 Task: Add From The Ground Up Original Cauliflower Pretzel Sticks to the cart.
Action: Mouse moved to (252, 116)
Screenshot: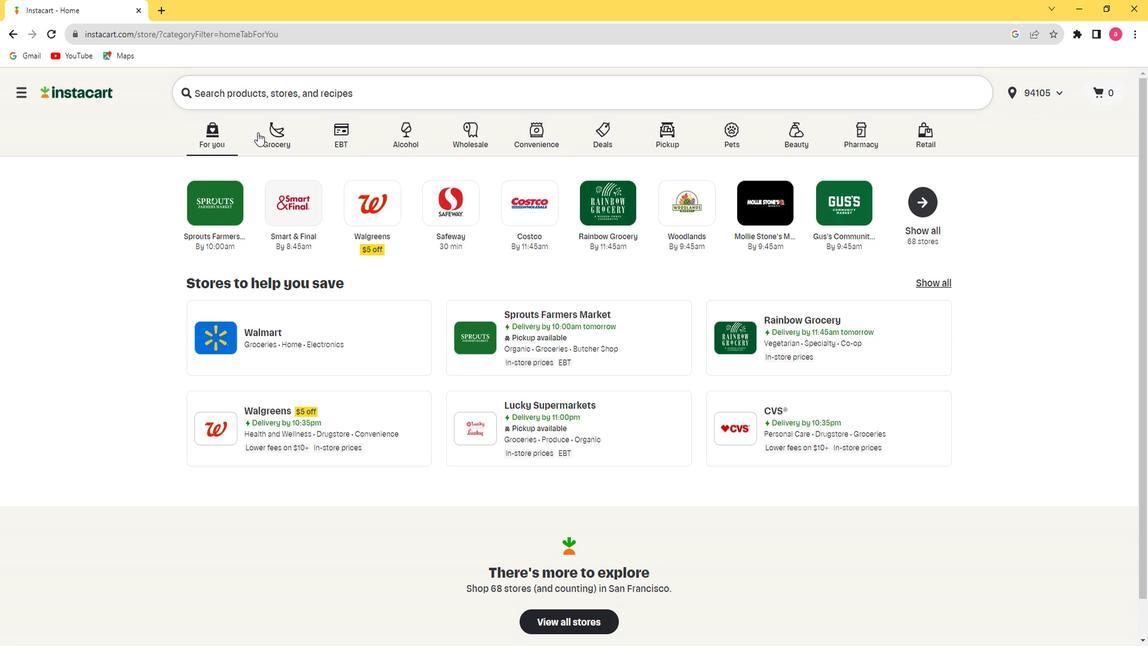 
Action: Mouse pressed left at (252, 116)
Screenshot: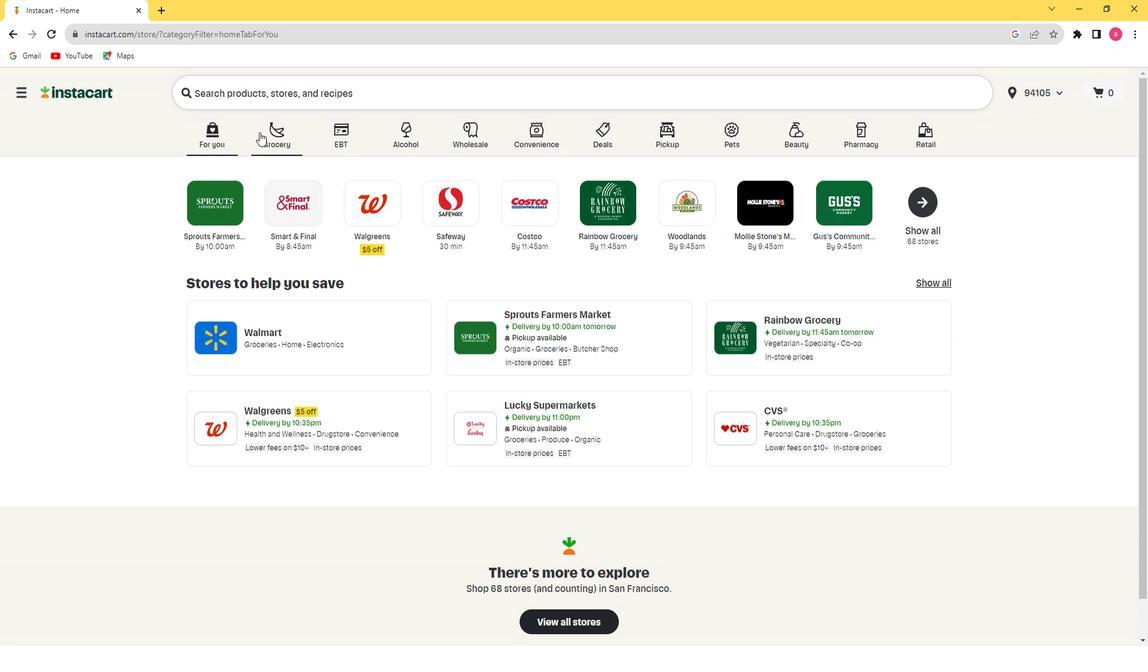 
Action: Mouse moved to (716, 231)
Screenshot: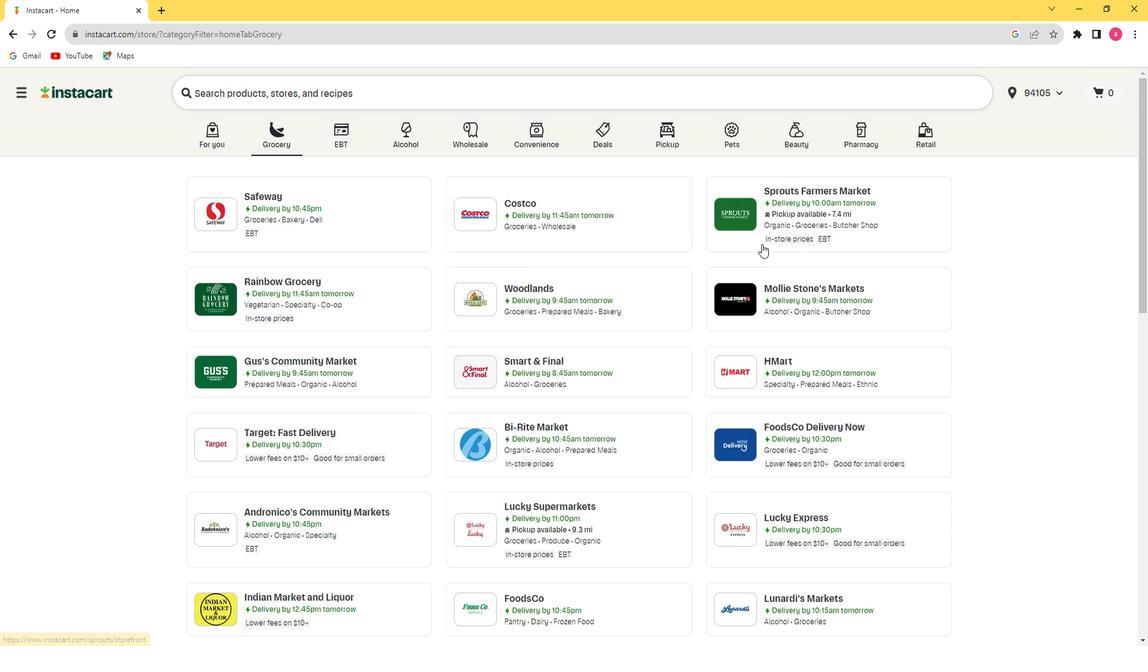
Action: Mouse pressed left at (716, 231)
Screenshot: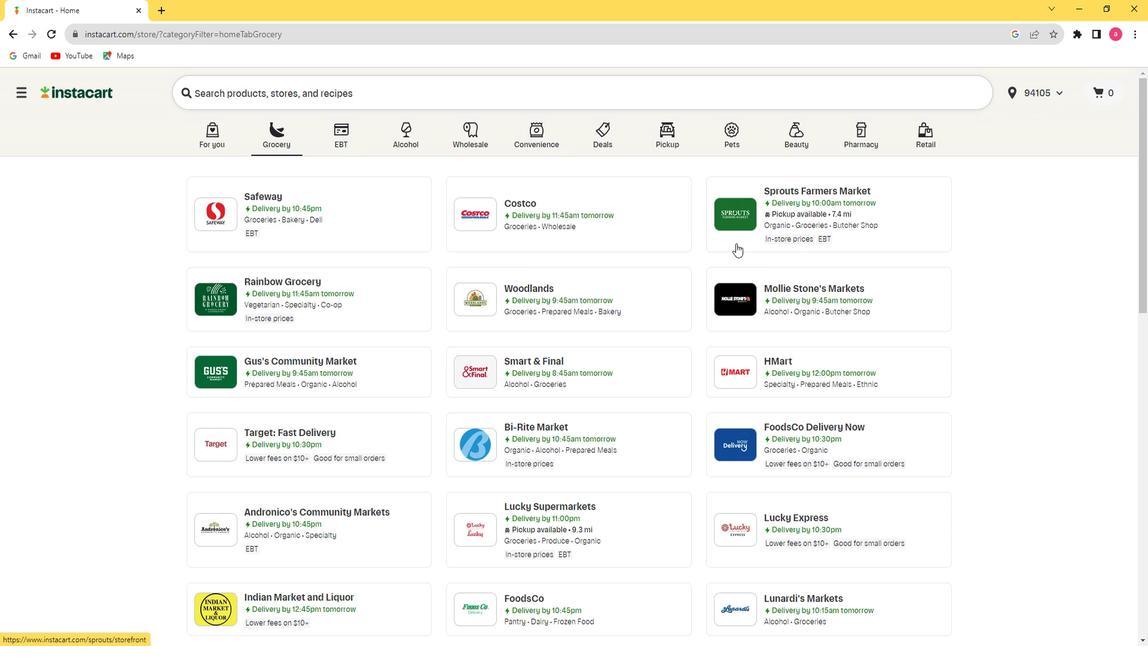 
Action: Mouse moved to (68, 489)
Screenshot: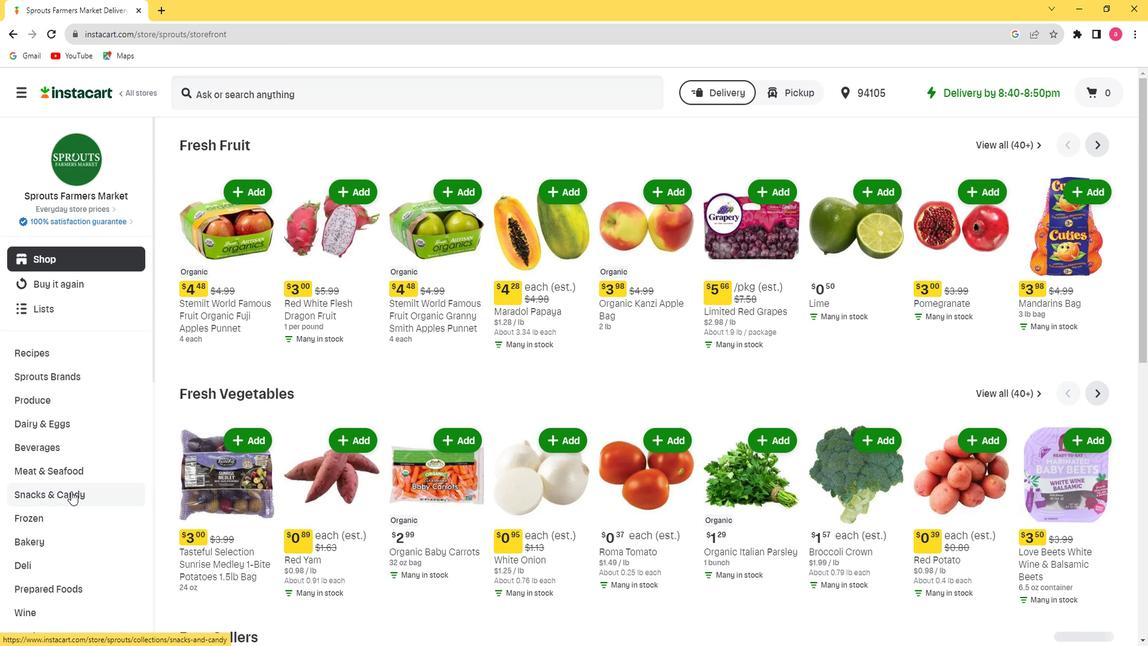 
Action: Mouse pressed left at (68, 489)
Screenshot: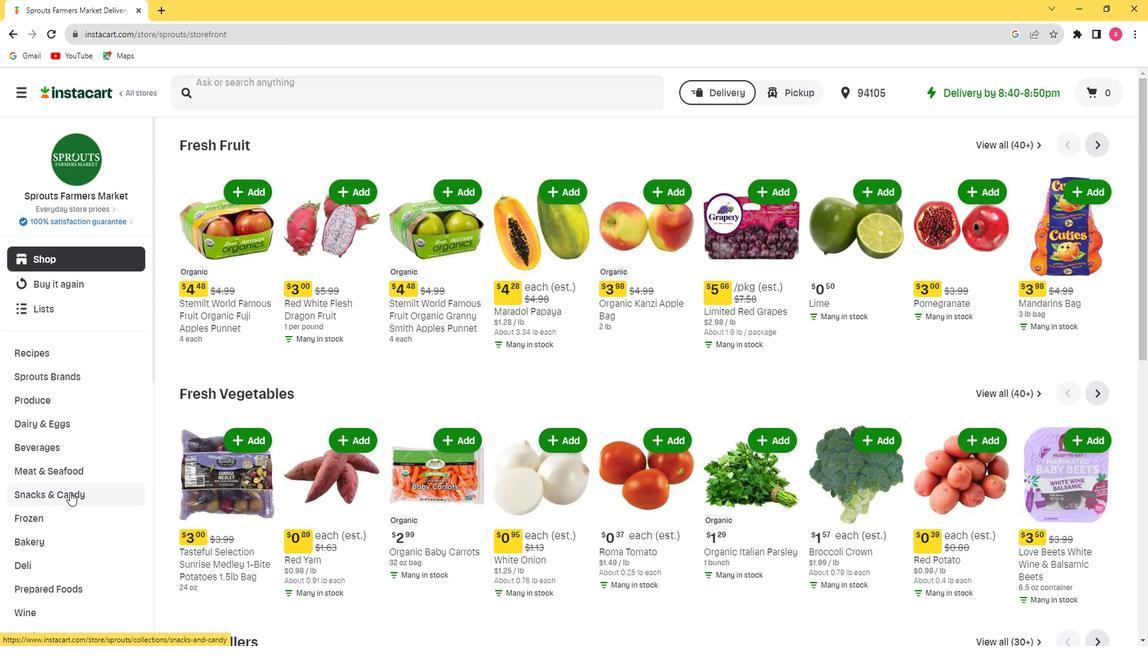 
Action: Mouse moved to (77, 473)
Screenshot: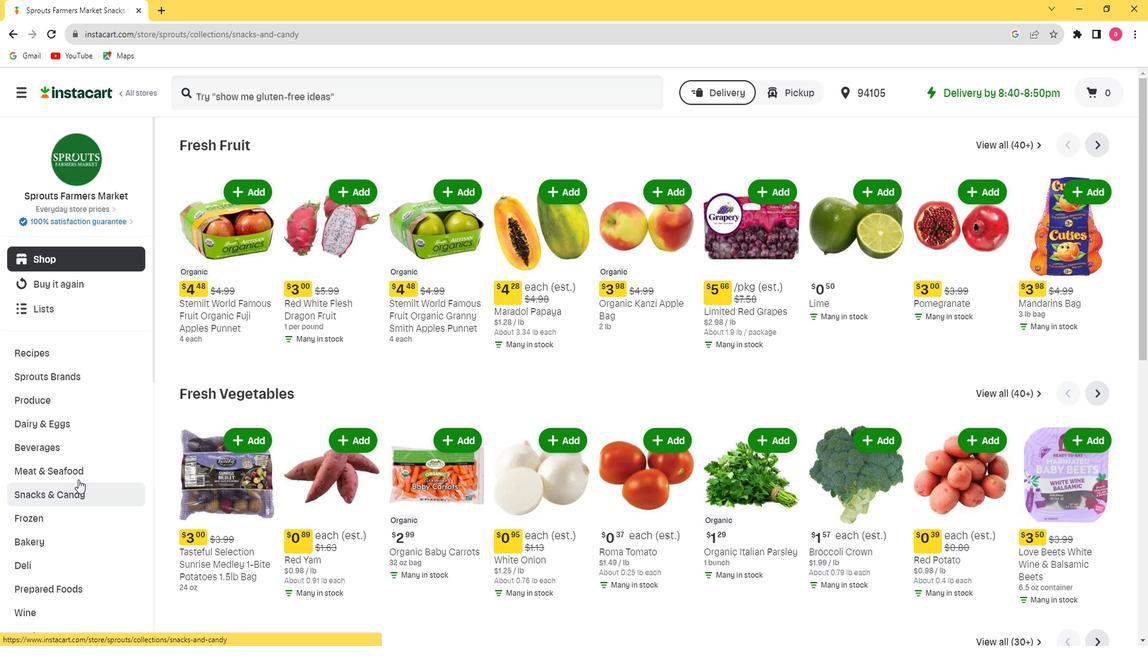 
Action: Mouse scrolled (77, 473) with delta (0, 0)
Screenshot: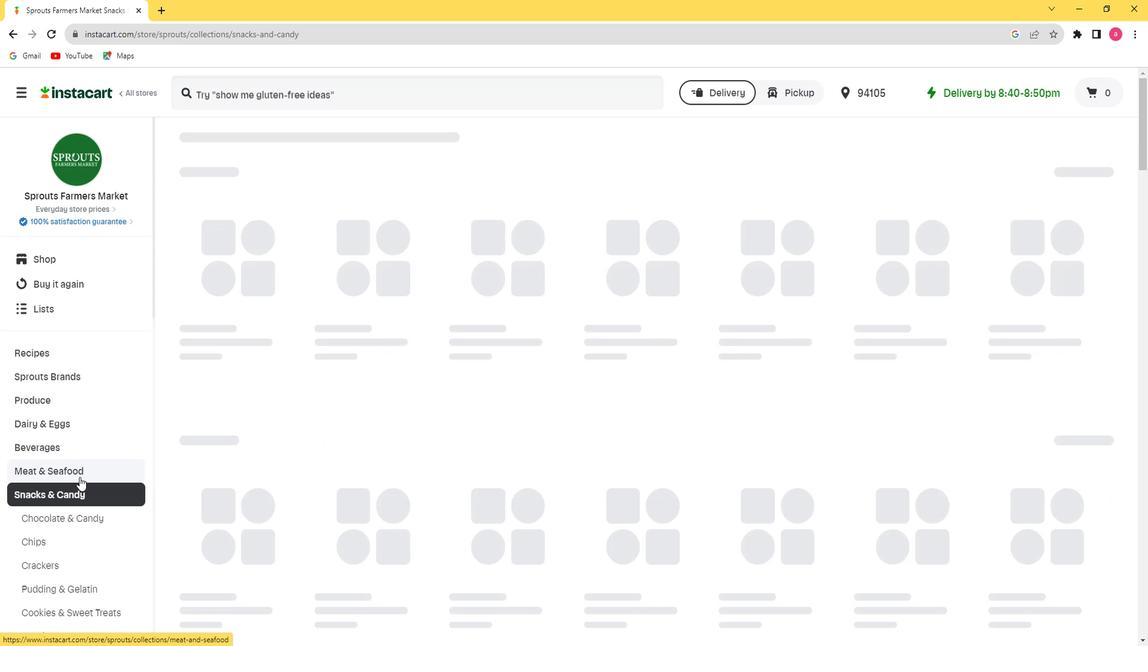 
Action: Mouse scrolled (77, 473) with delta (0, 0)
Screenshot: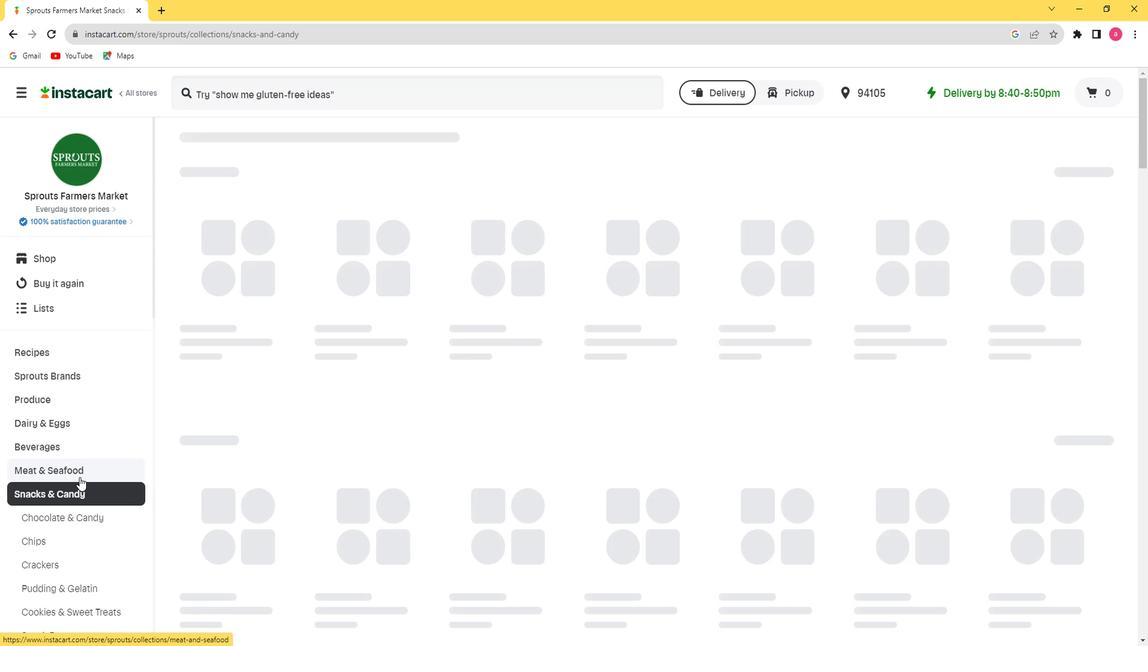 
Action: Mouse moved to (78, 461)
Screenshot: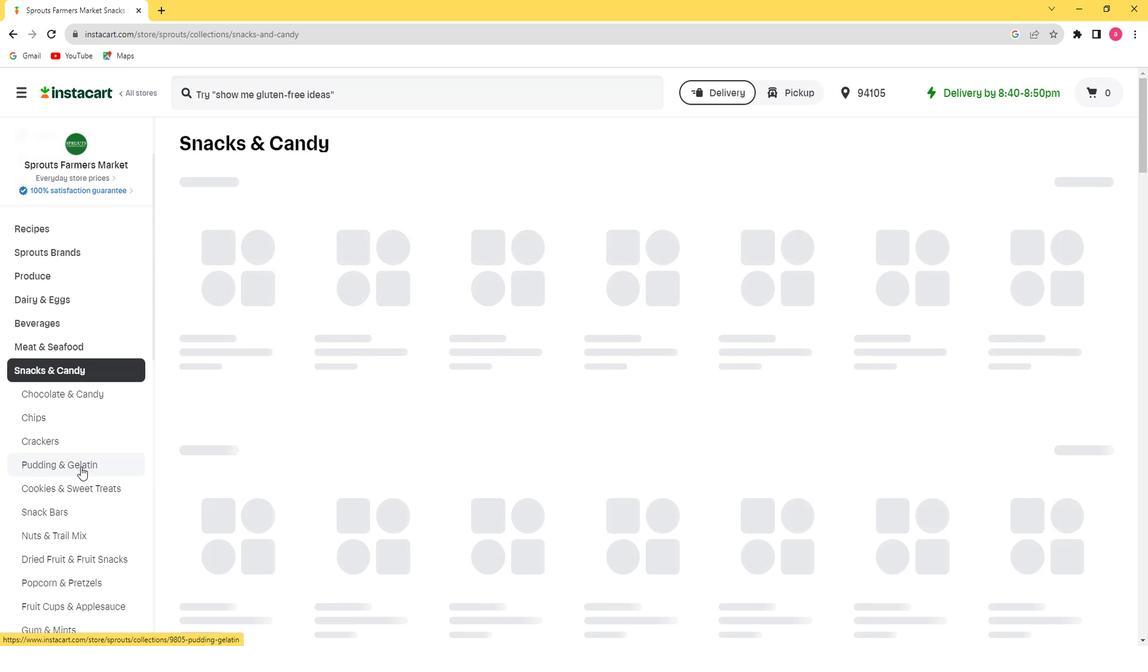
Action: Mouse scrolled (78, 461) with delta (0, 0)
Screenshot: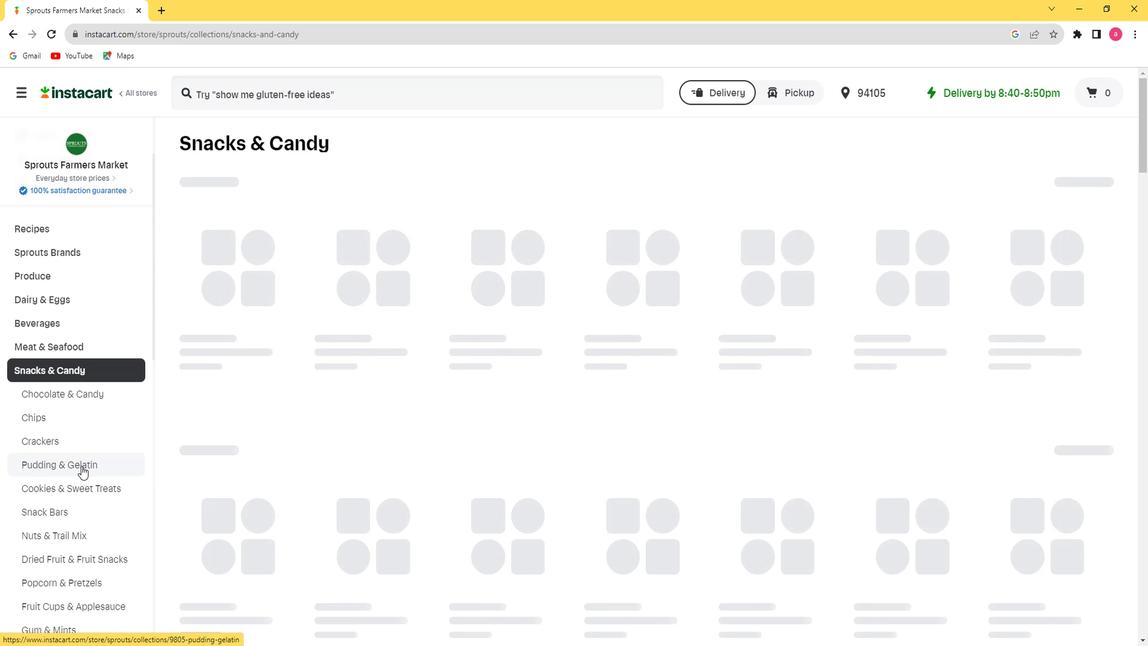 
Action: Mouse moved to (73, 468)
Screenshot: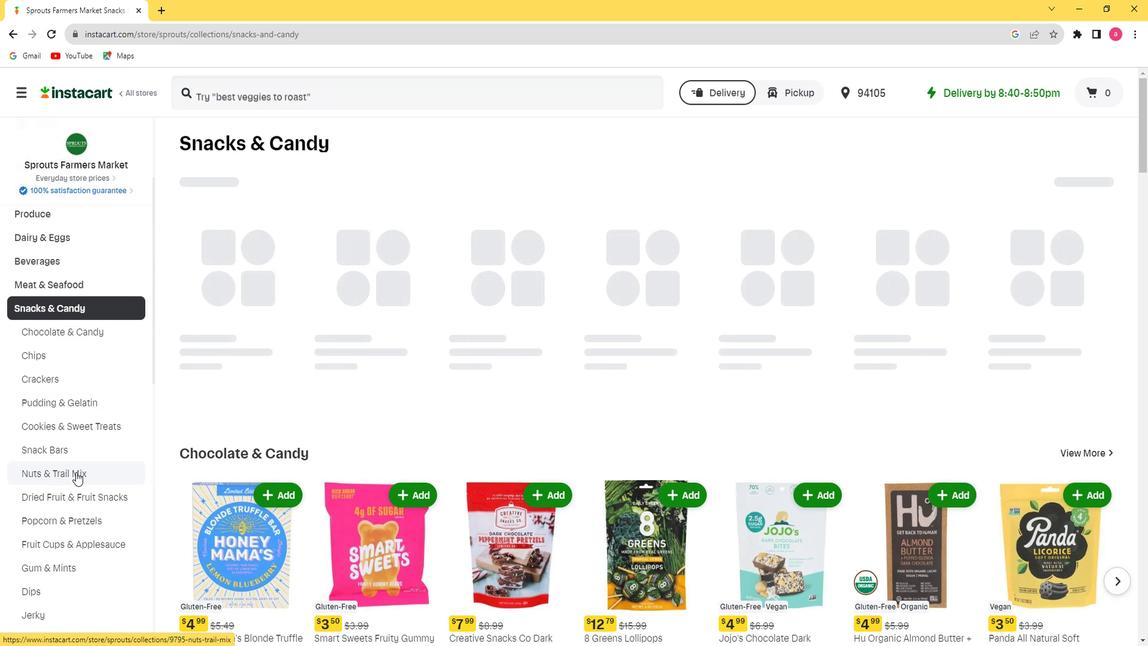 
Action: Mouse pressed left at (73, 468)
Screenshot: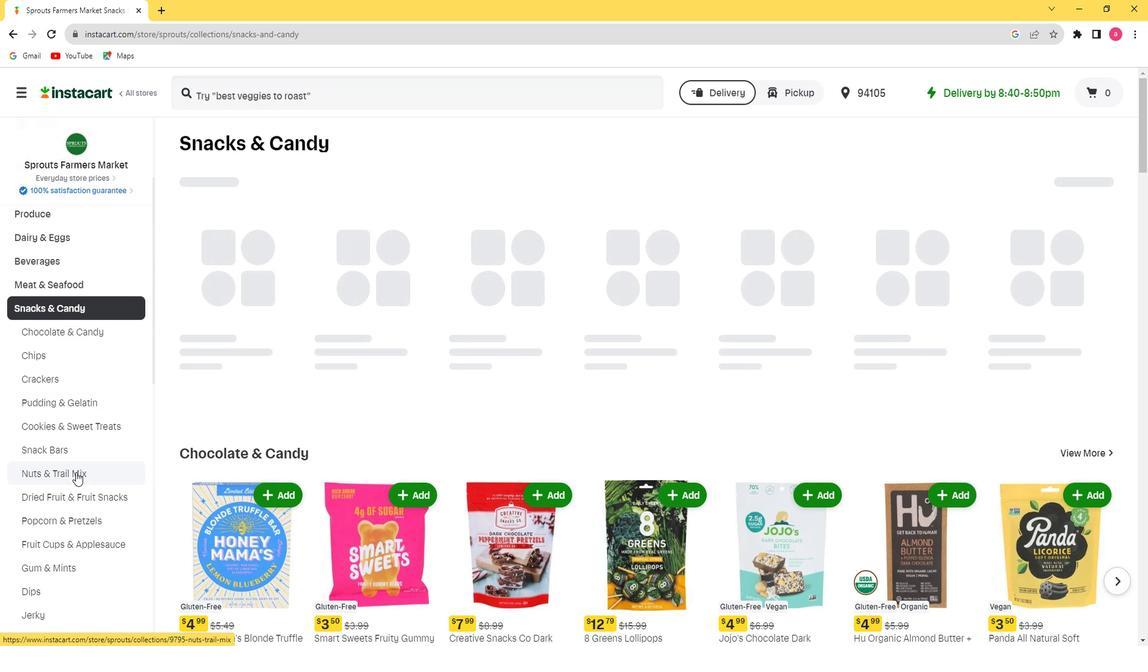 
Action: Mouse moved to (239, 175)
Screenshot: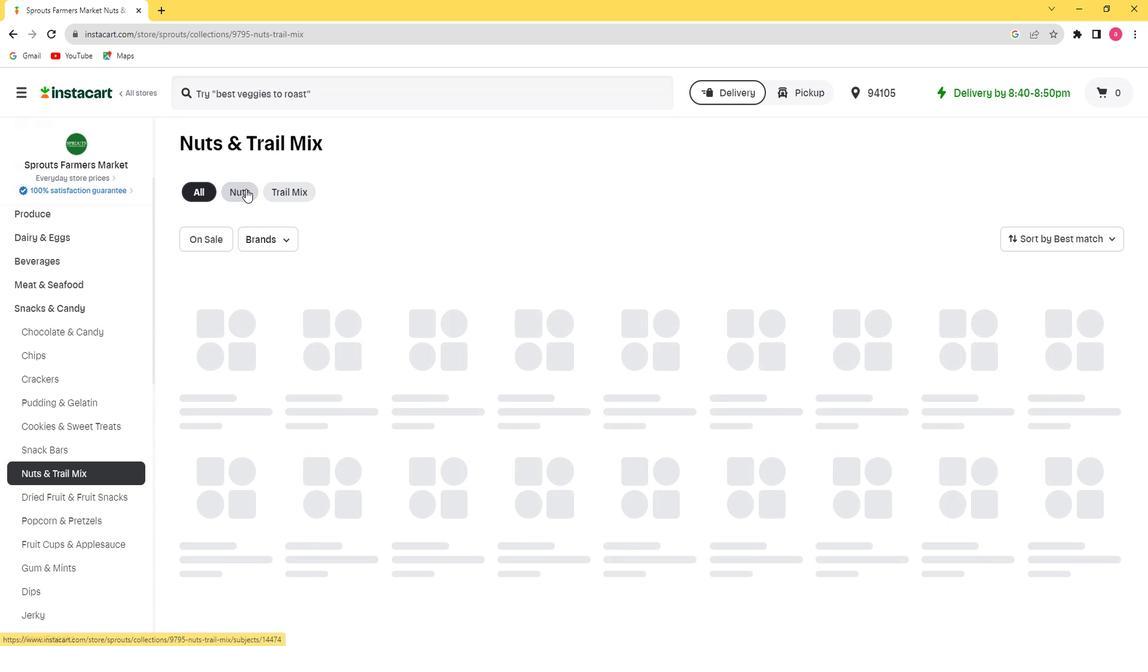 
Action: Mouse pressed left at (239, 175)
Screenshot: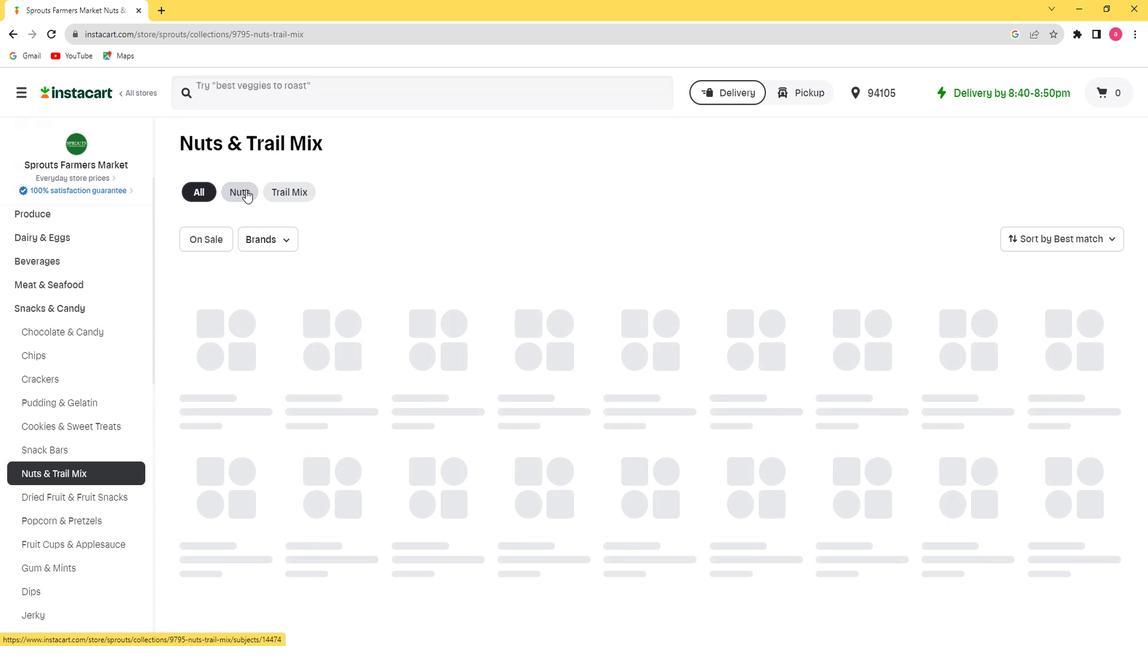 
Action: Mouse moved to (263, 75)
Screenshot: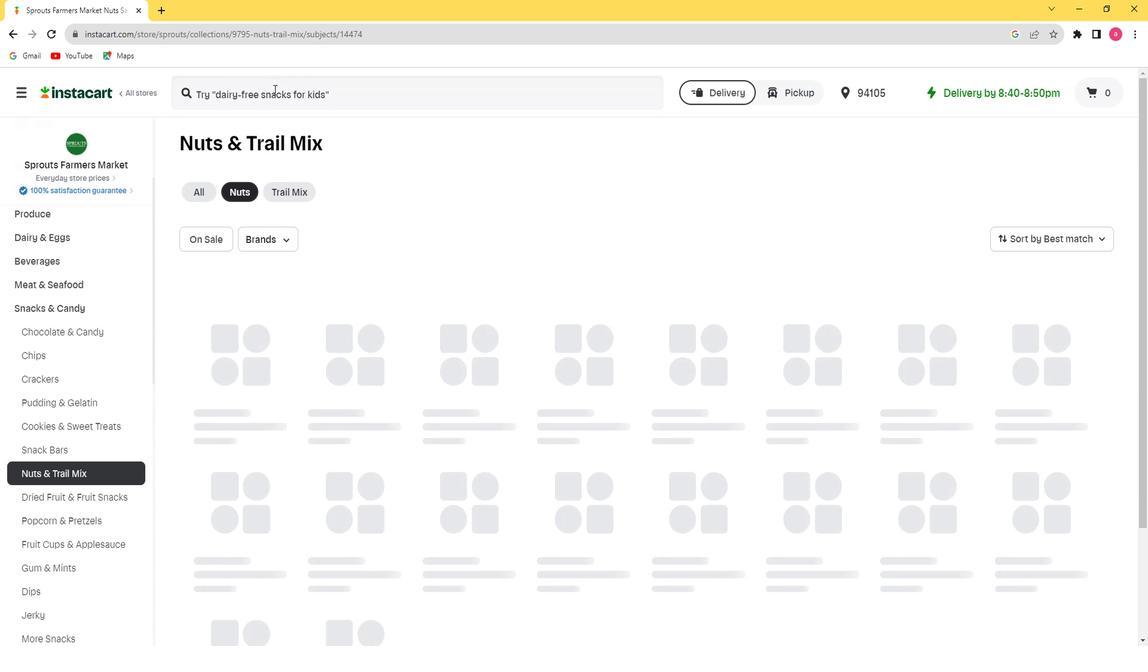 
Action: Mouse pressed left at (263, 75)
Screenshot: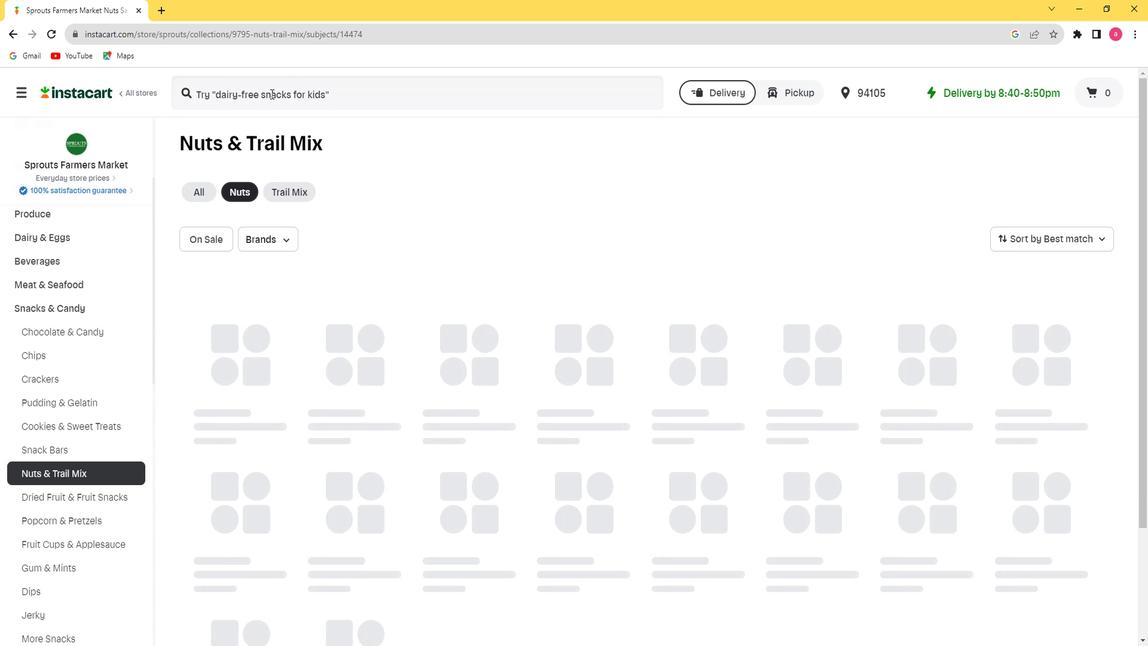 
Action: Key pressed <Key.shift>From<Key.space><Key.shift><Key.shift><Key.shift><Key.shift><Key.shift><Key.shift><Key.shift><Key.shift>The<Key.space><Key.shift><Key.shift><Key.shift><Key.shift><Key.shift><Key.shift><Key.shift><Key.shift><Key.shift><Key.shift><Key.shift>Ground<Key.space><Key.shift><Key.shift><Key.shift><Key.shift><Key.shift><Key.shift><Key.shift><Key.shift><Key.shift><Key.shift><Key.shift><Key.shift><Key.shift><Key.shift><Key.shift><Key.shift><Key.shift><Key.shift><Key.shift><Key.shift><Key.shift><Key.shift><Key.shift>Up<Key.space><Key.shift>Original<Key.space><Key.shift><Key.shift><Key.shift><Key.shift><Key.shift><Key.shift><Key.shift><Key.shift><Key.shift><Key.shift><Key.shift><Key.shift><Key.shift><Key.shift><Key.shift>Cauliflower<Key.space><Key.shift><Key.shift><Key.shift><Key.shift><Key.shift><Key.shift><Key.shift><Key.shift><Key.shift><Key.shift>Pretzel<Key.space><Key.shift>Sticks<Key.enter>
Screenshot: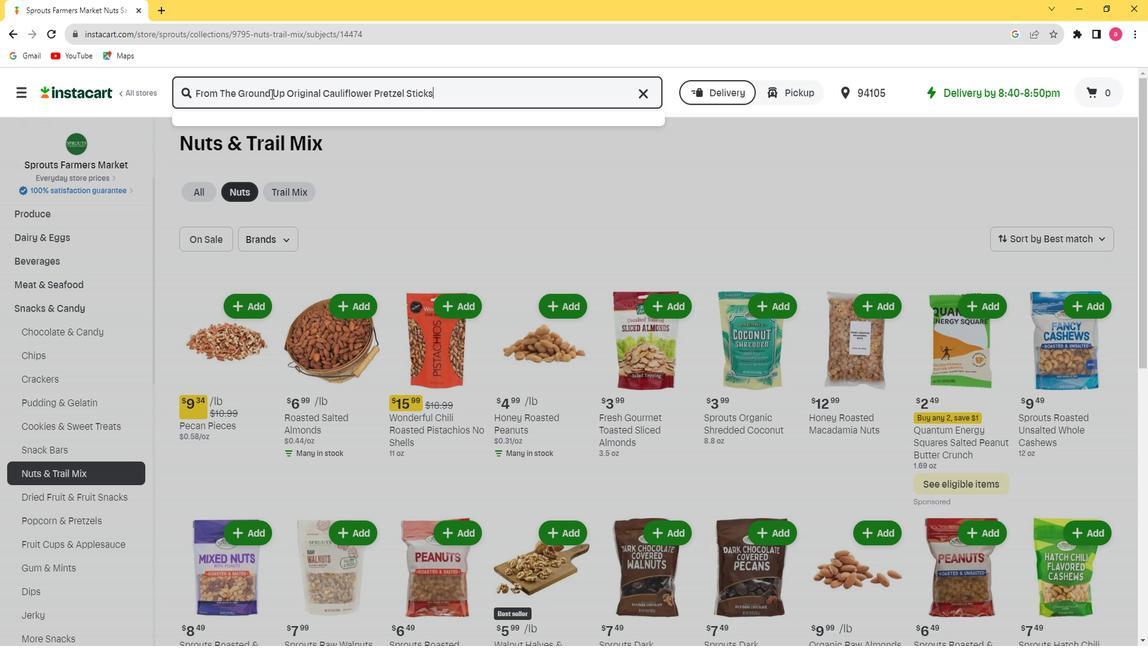 
Action: Mouse moved to (320, 208)
Screenshot: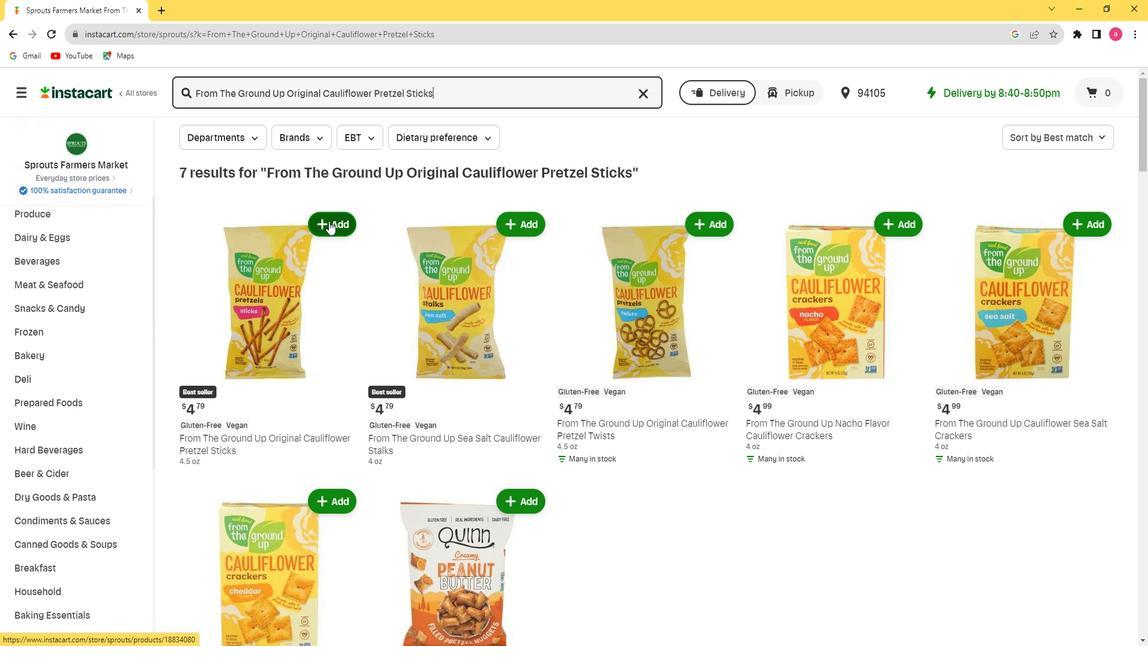 
Action: Mouse pressed left at (320, 208)
Screenshot: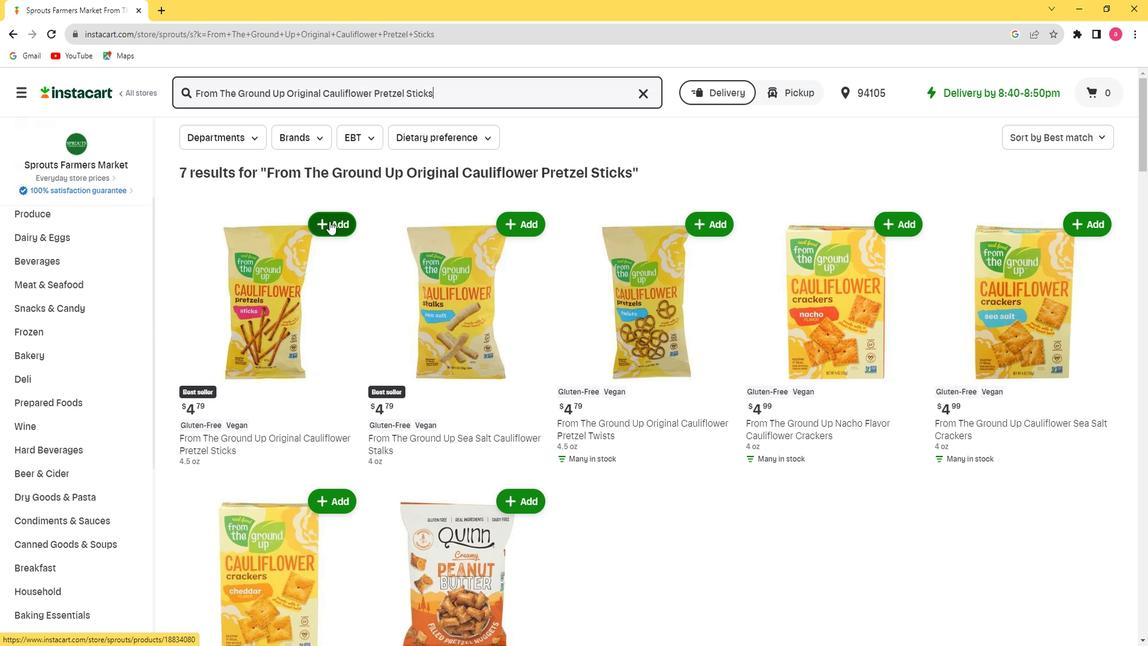 
Action: Mouse moved to (333, 298)
Screenshot: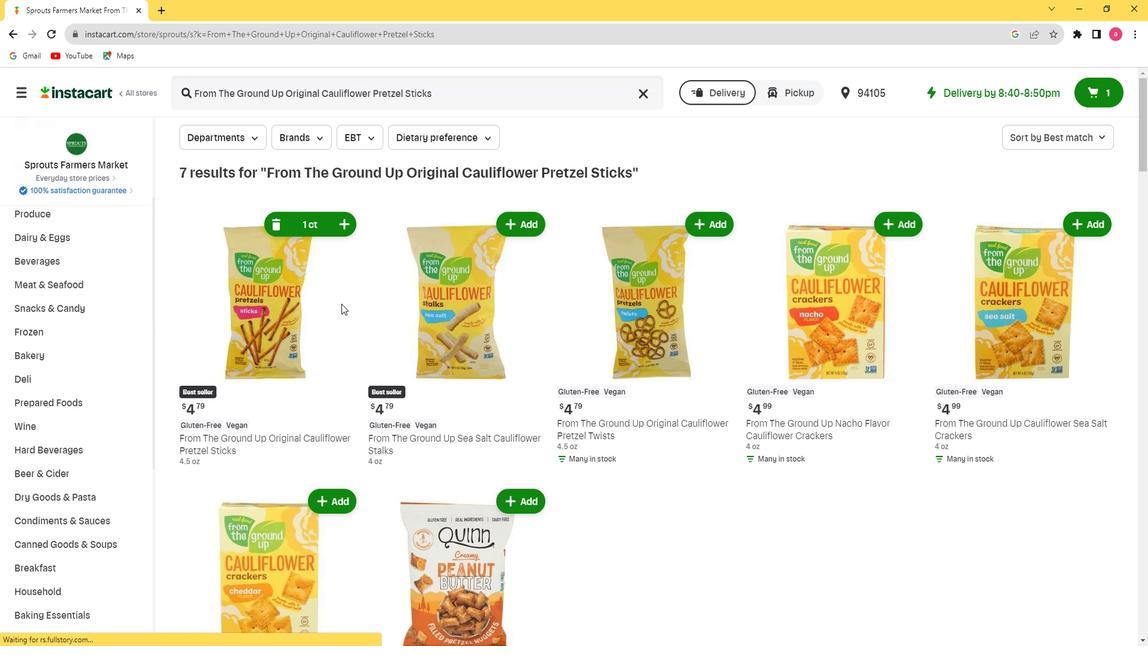 
